 Task: Apply the format of plain text.
Action: Mouse moved to (1183, 450)
Screenshot: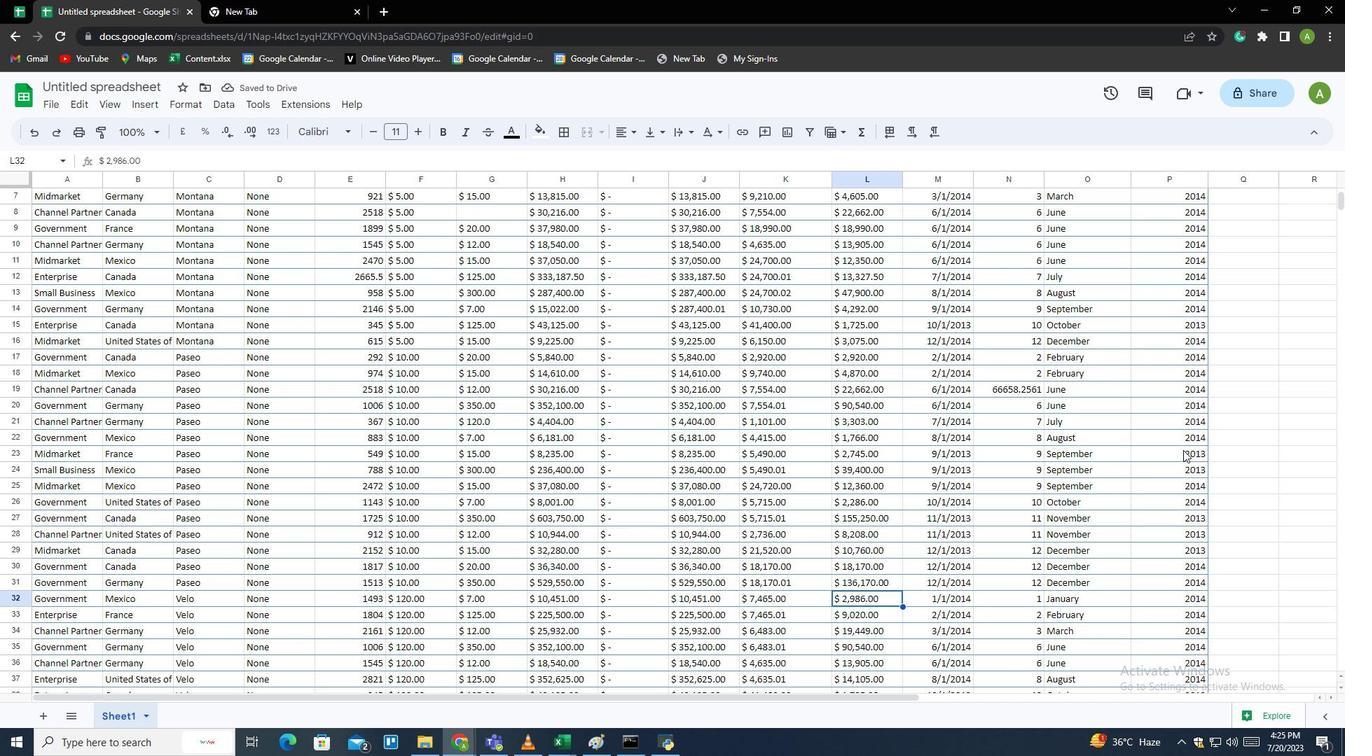 
Action: Mouse pressed left at (1183, 450)
Screenshot: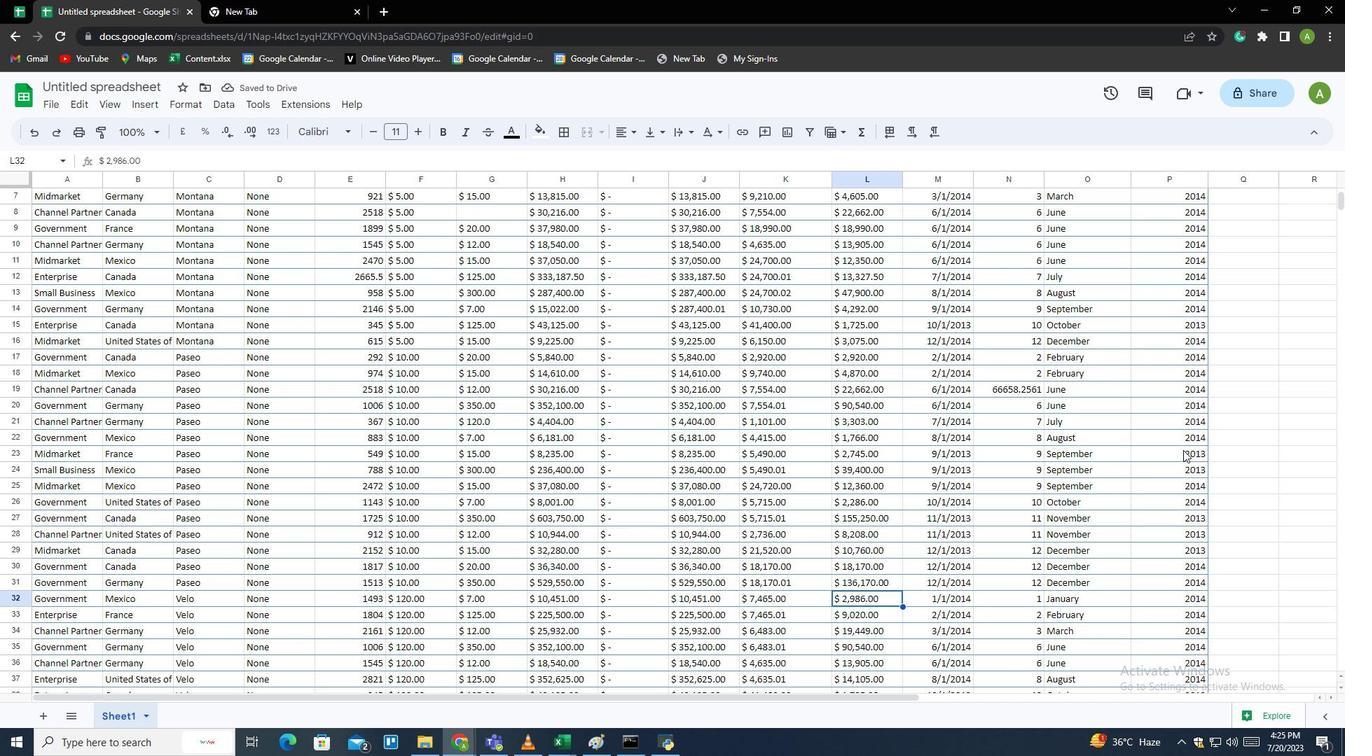 
Action: Mouse moved to (278, 126)
Screenshot: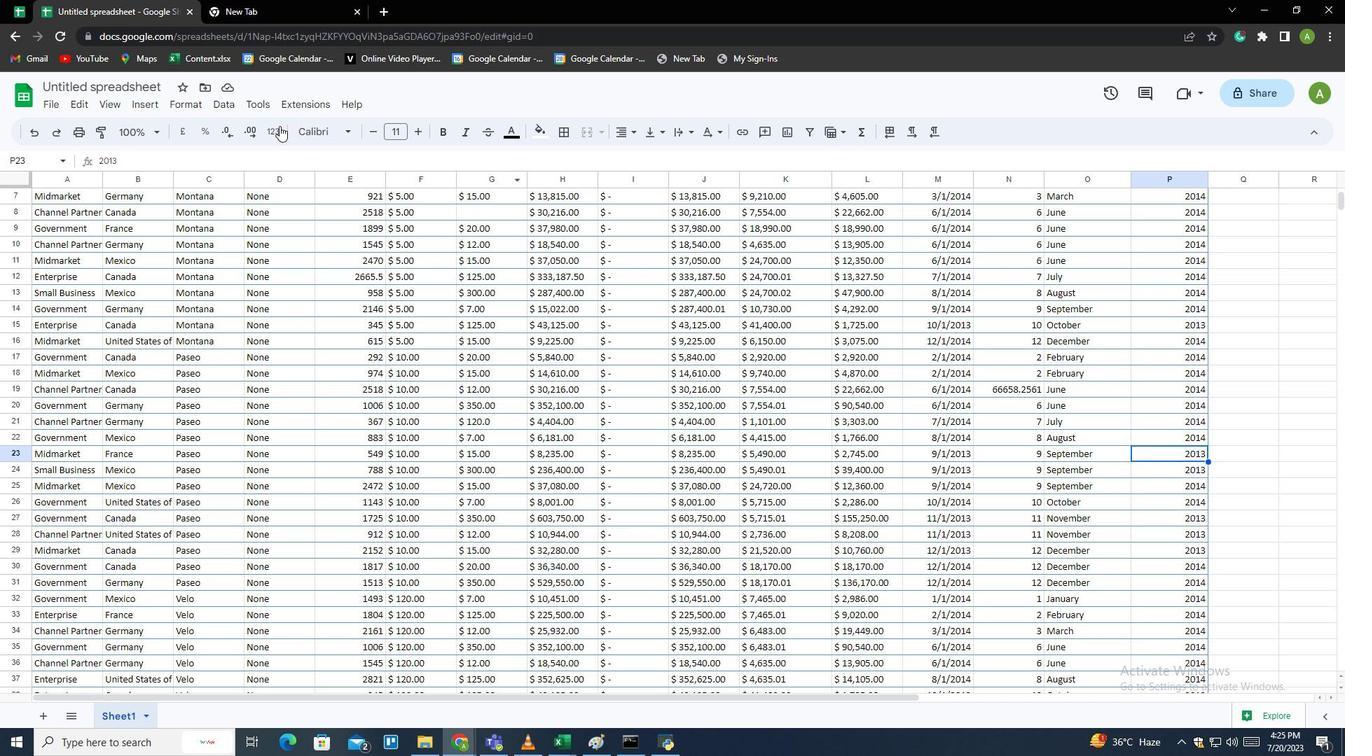 
Action: Mouse pressed left at (278, 126)
Screenshot: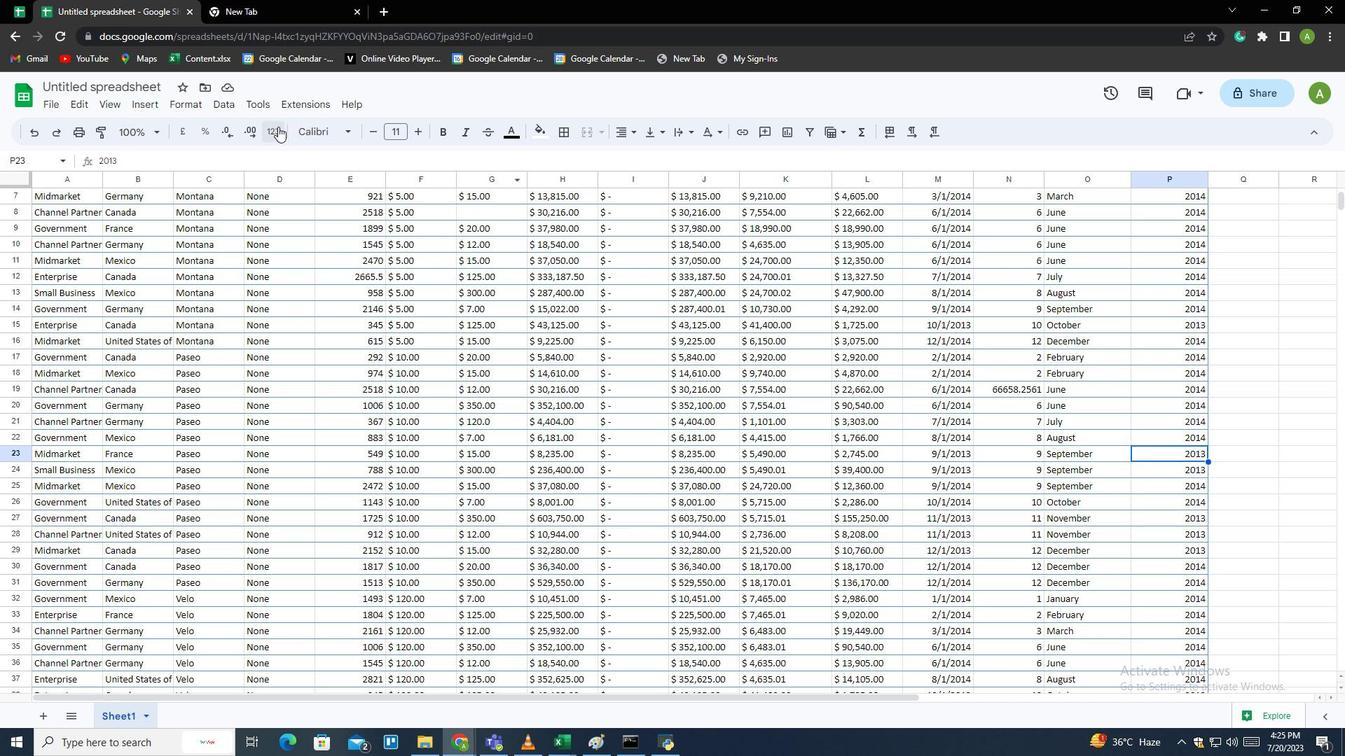 
Action: Mouse moved to (304, 171)
Screenshot: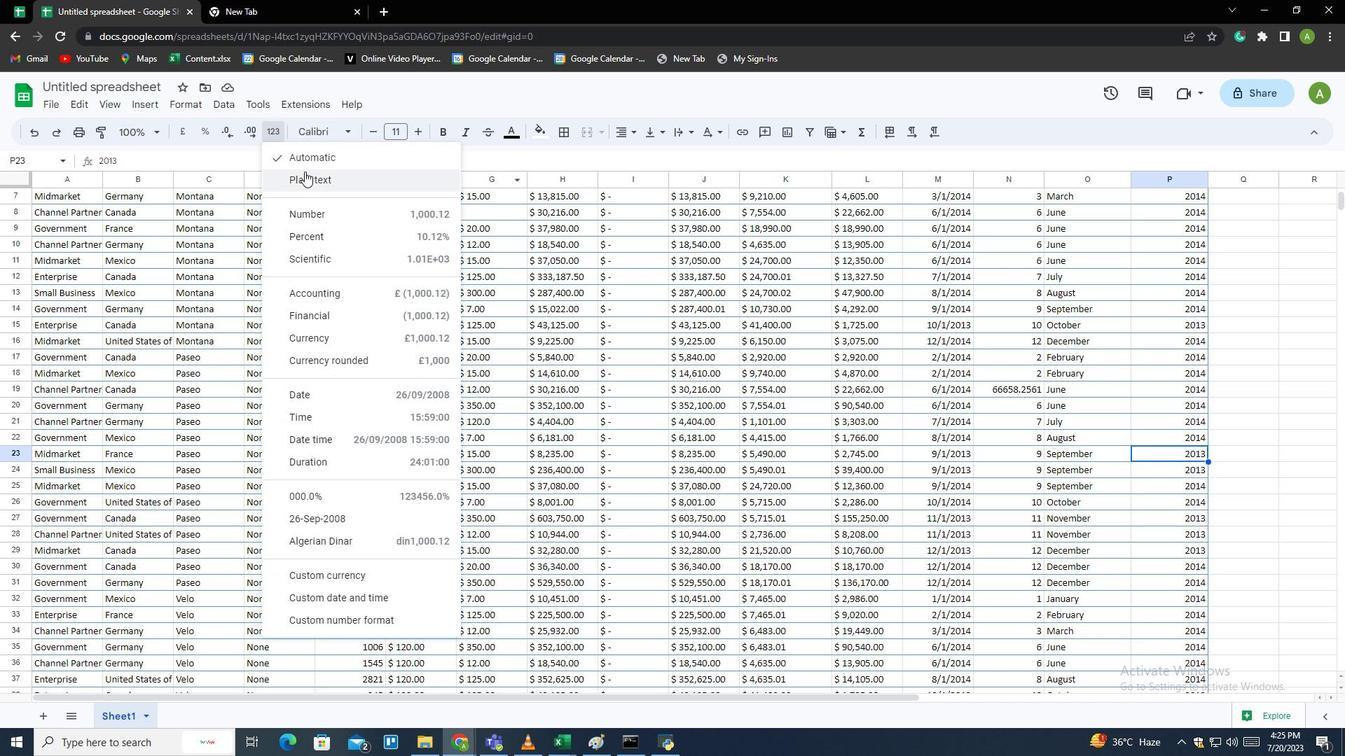 
Action: Mouse pressed left at (304, 171)
Screenshot: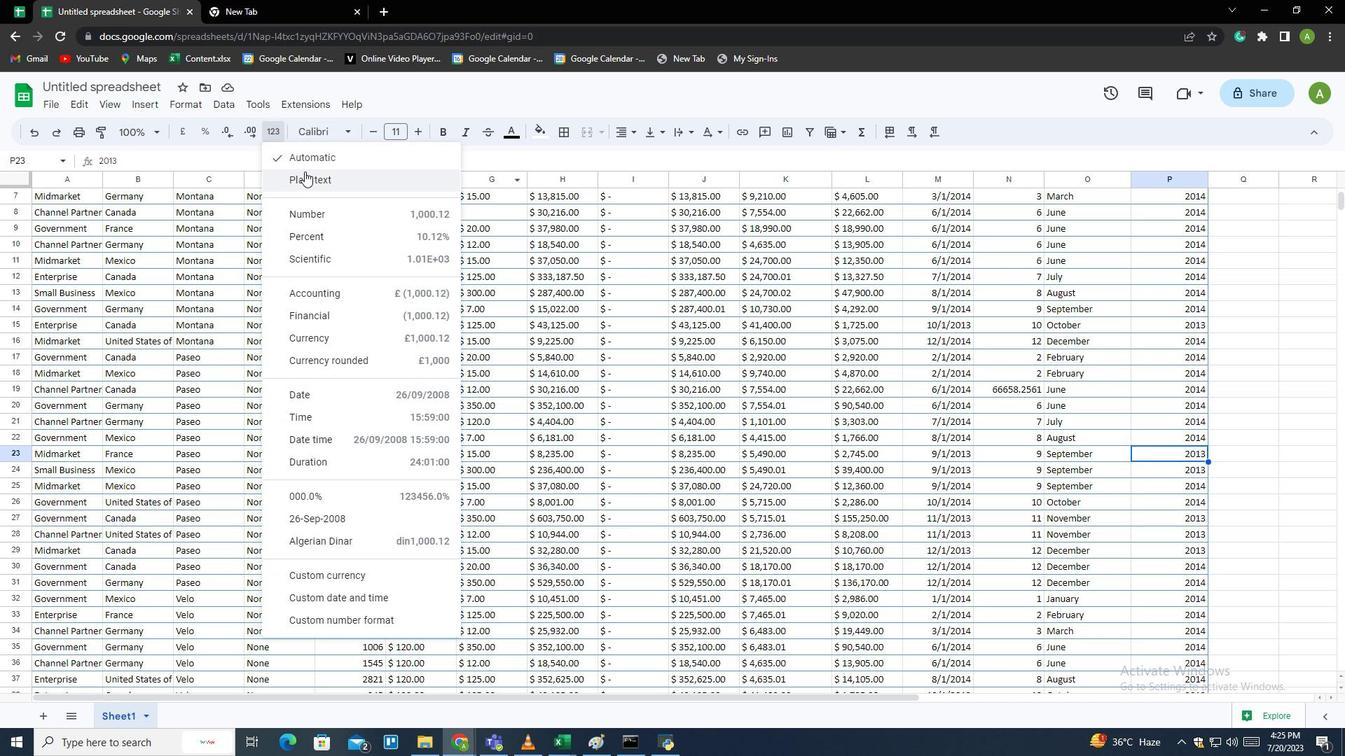 
Action: Mouse moved to (628, 414)
Screenshot: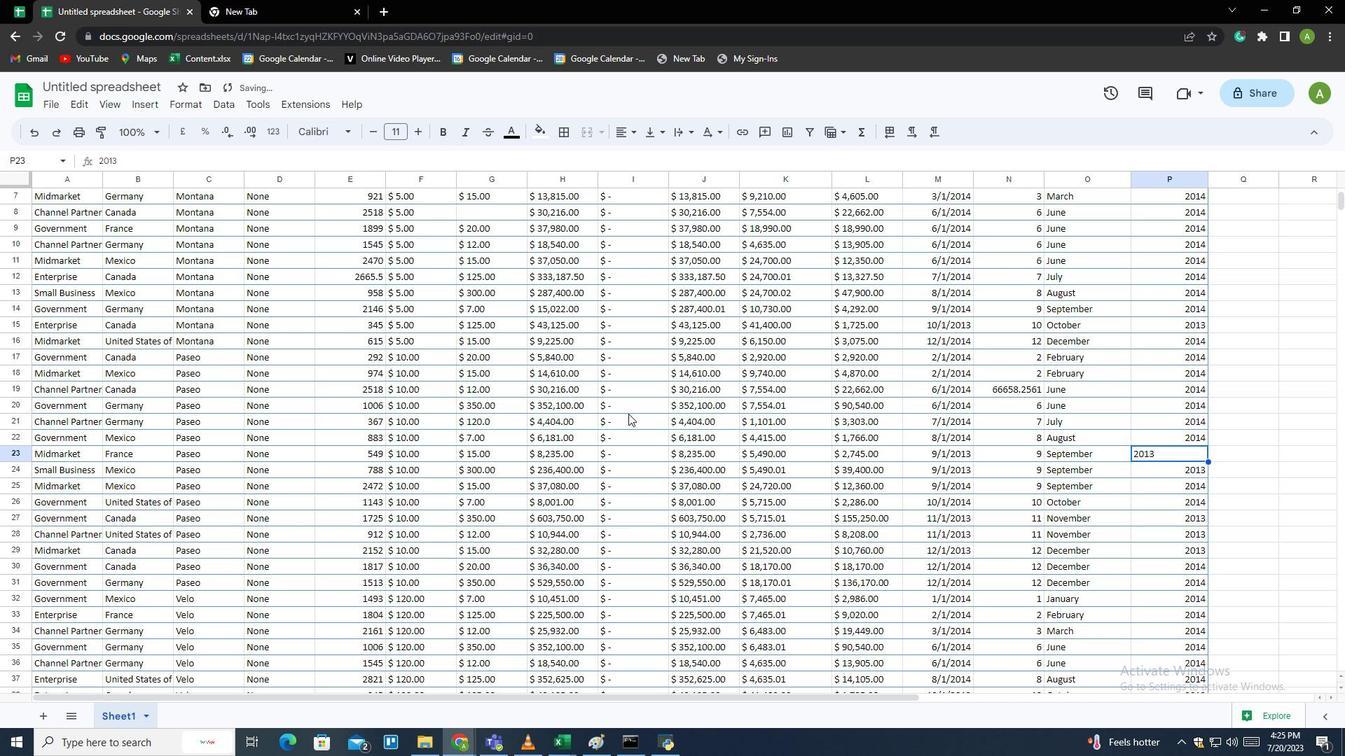 
